 Task: Add Icelandic Provisions Plain Low Fat Thick & Creamy Skyr Icelandic Yogurt to the cart.
Action: Mouse pressed left at (17, 97)
Screenshot: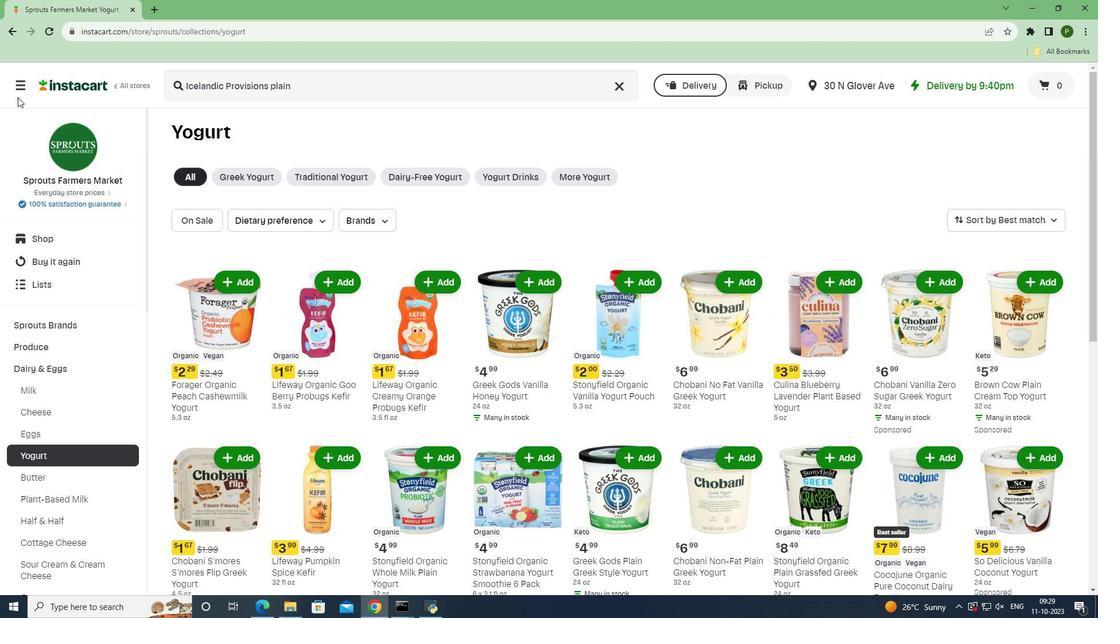 
Action: Mouse moved to (24, 76)
Screenshot: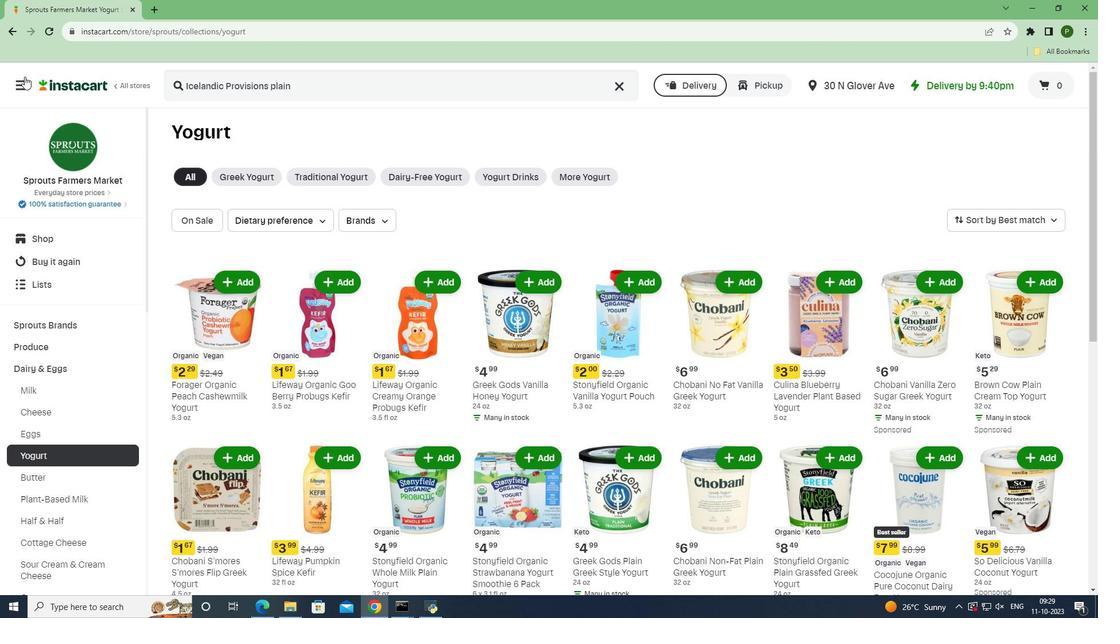 
Action: Mouse pressed left at (24, 76)
Screenshot: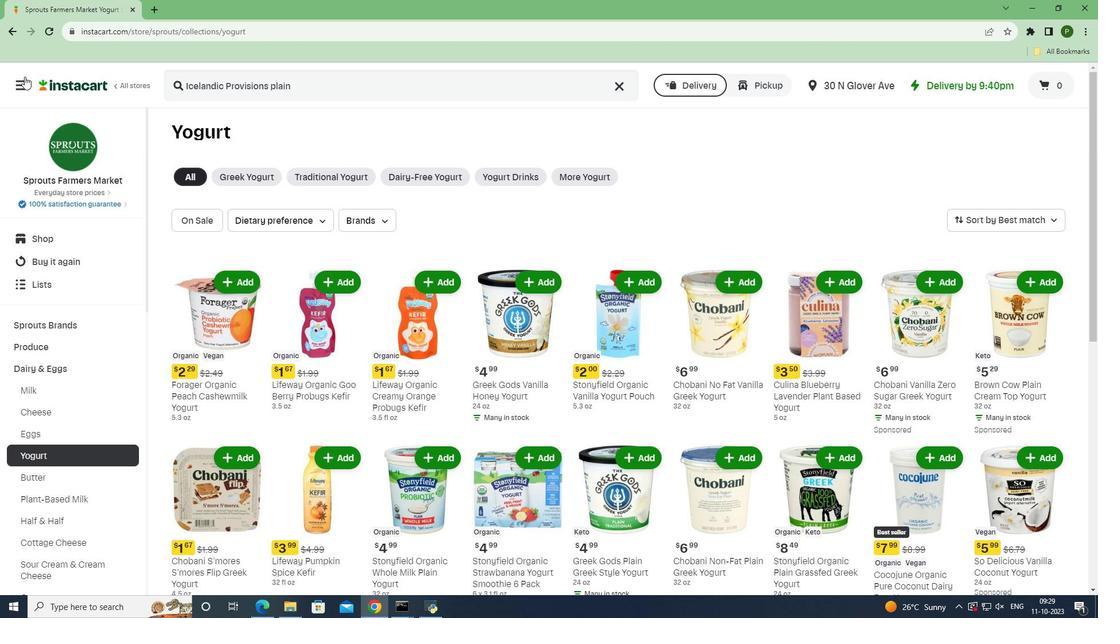 
Action: Mouse moved to (82, 297)
Screenshot: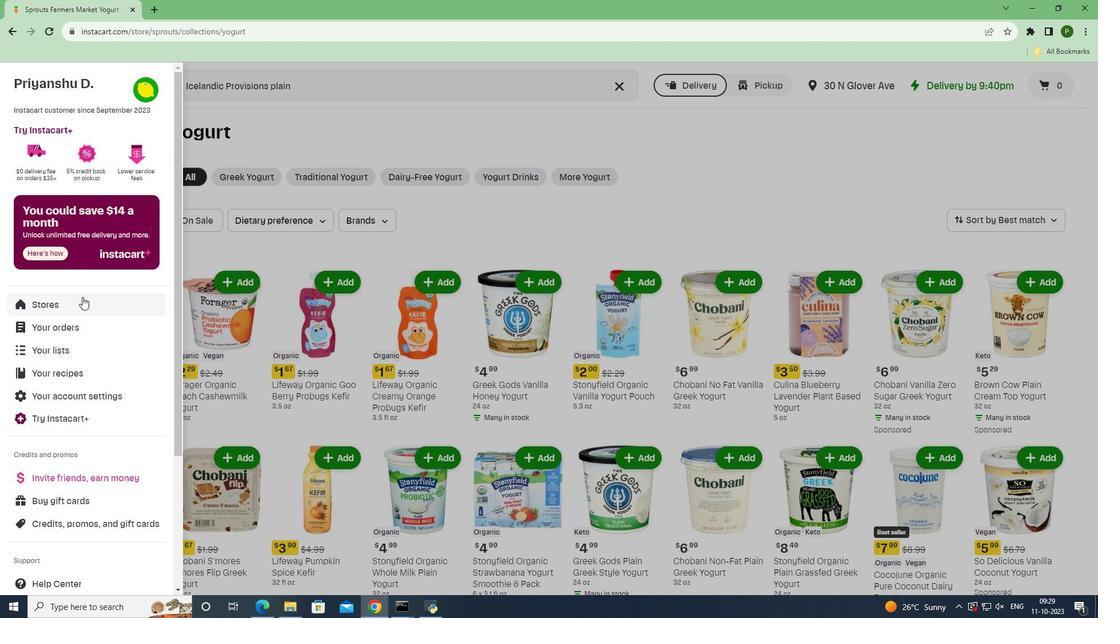 
Action: Mouse pressed left at (82, 297)
Screenshot: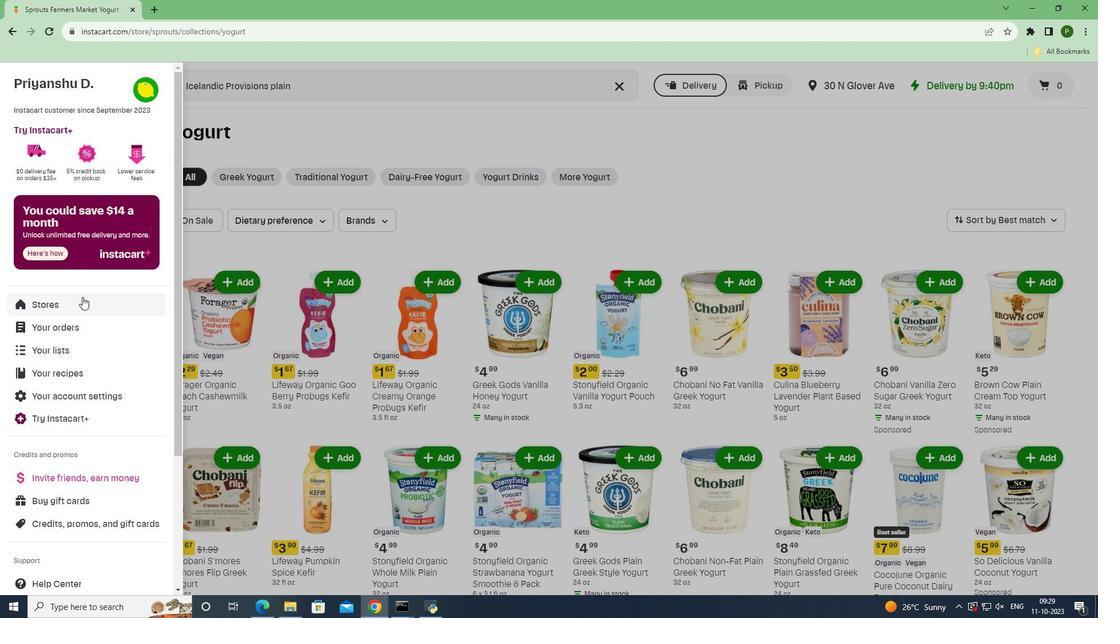 
Action: Mouse moved to (251, 140)
Screenshot: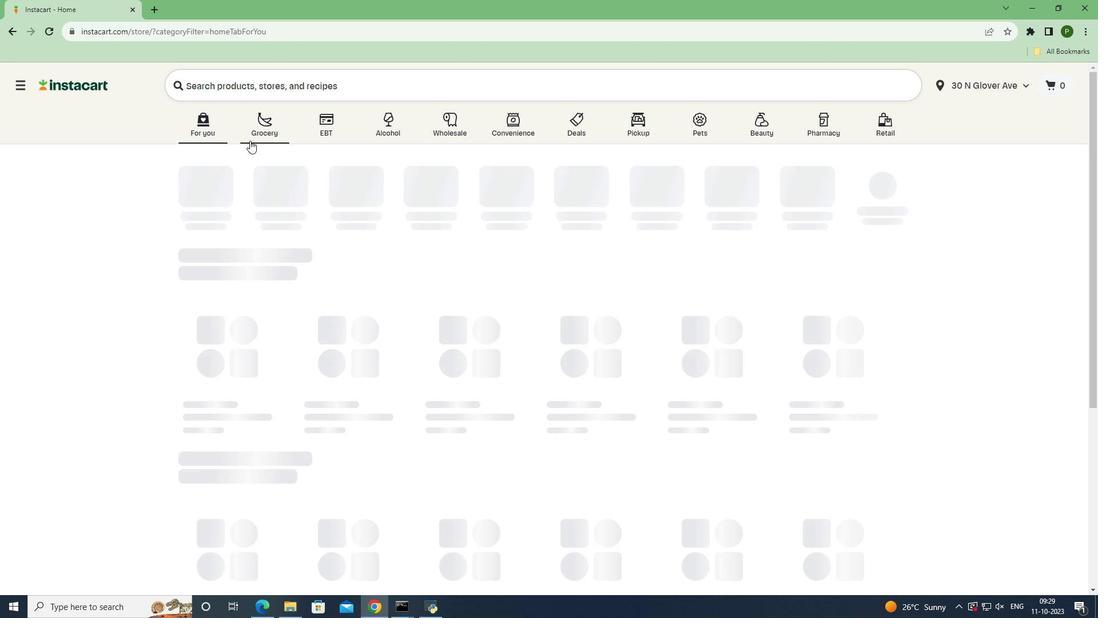 
Action: Mouse pressed left at (251, 140)
Screenshot: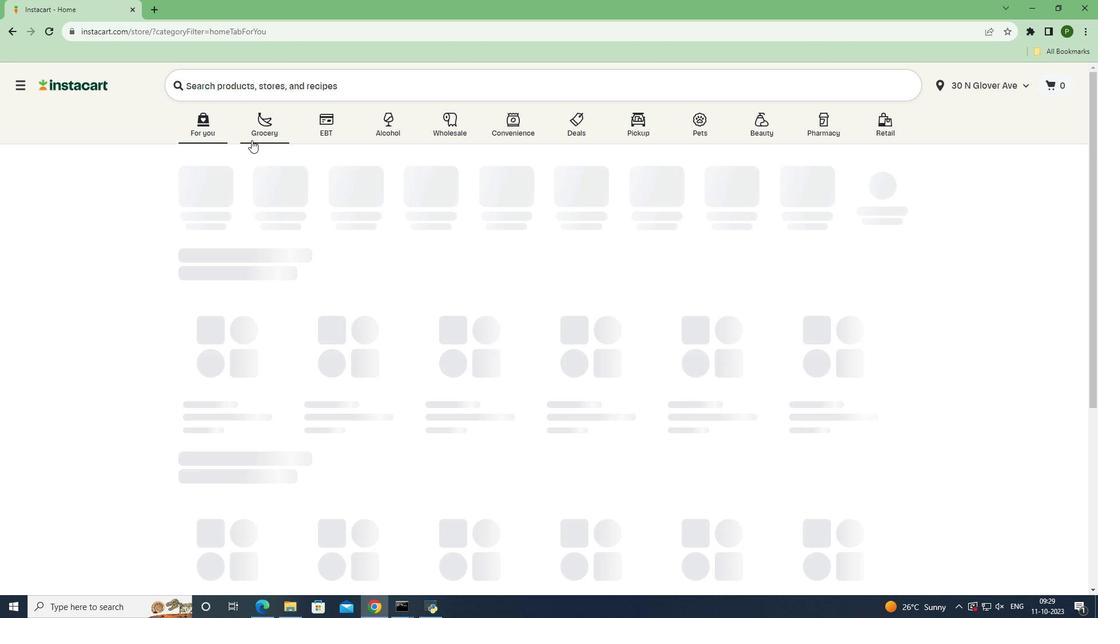 
Action: Mouse moved to (449, 267)
Screenshot: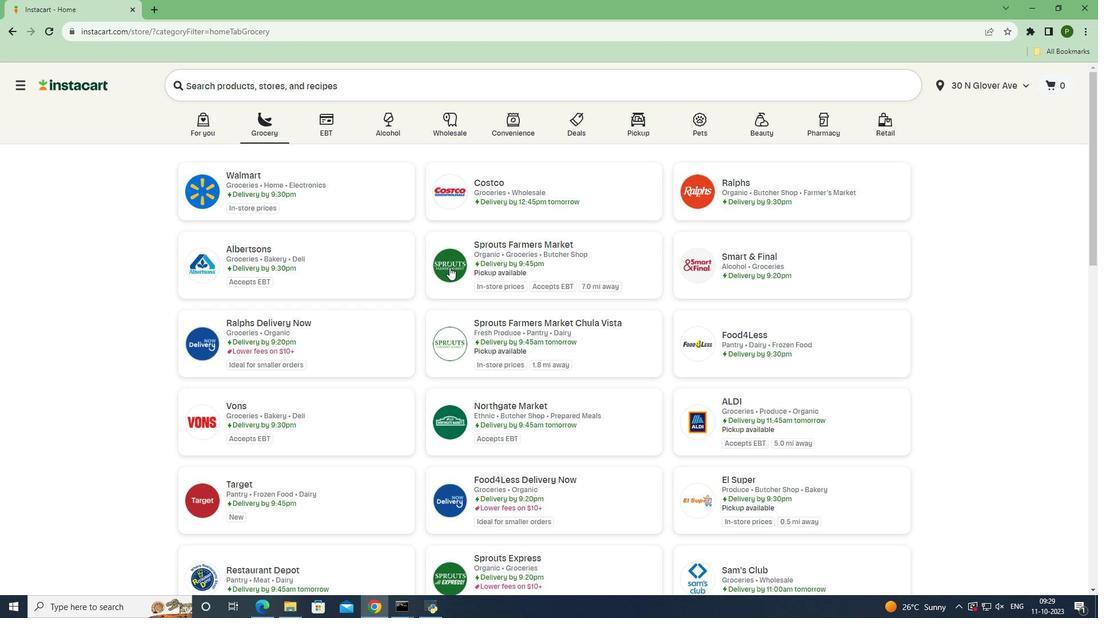 
Action: Mouse pressed left at (449, 267)
Screenshot: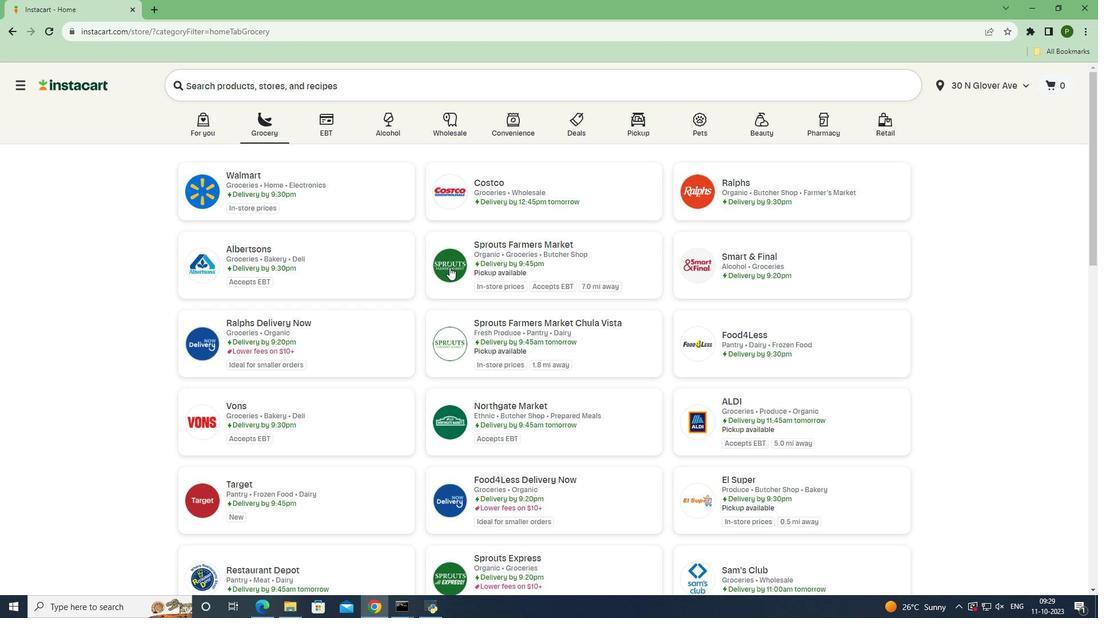 
Action: Mouse moved to (92, 371)
Screenshot: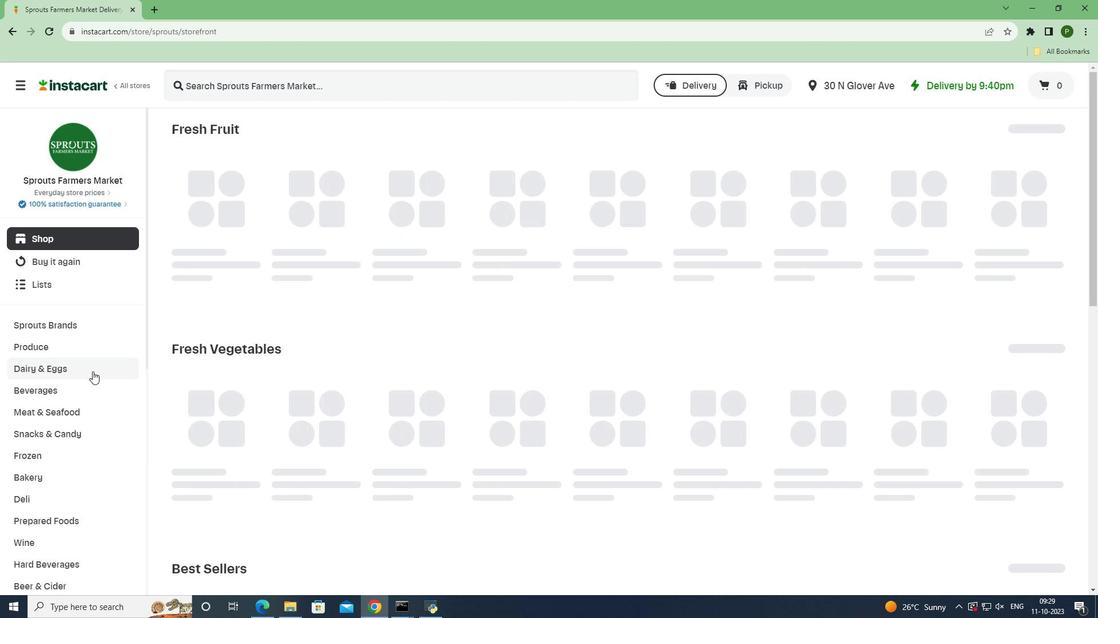 
Action: Mouse pressed left at (92, 371)
Screenshot: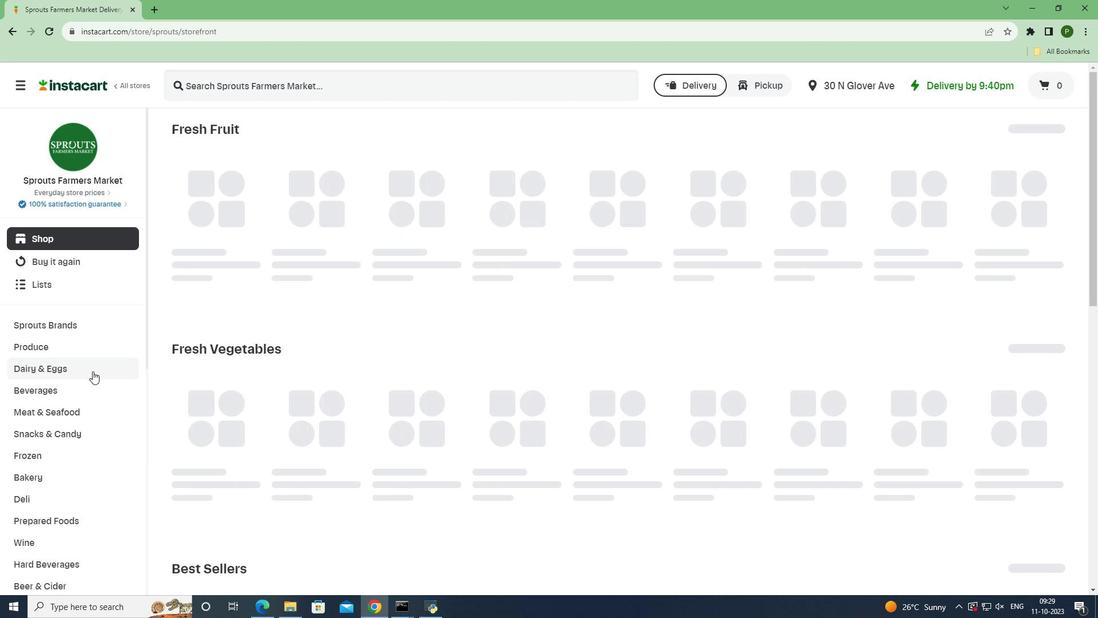 
Action: Mouse moved to (61, 463)
Screenshot: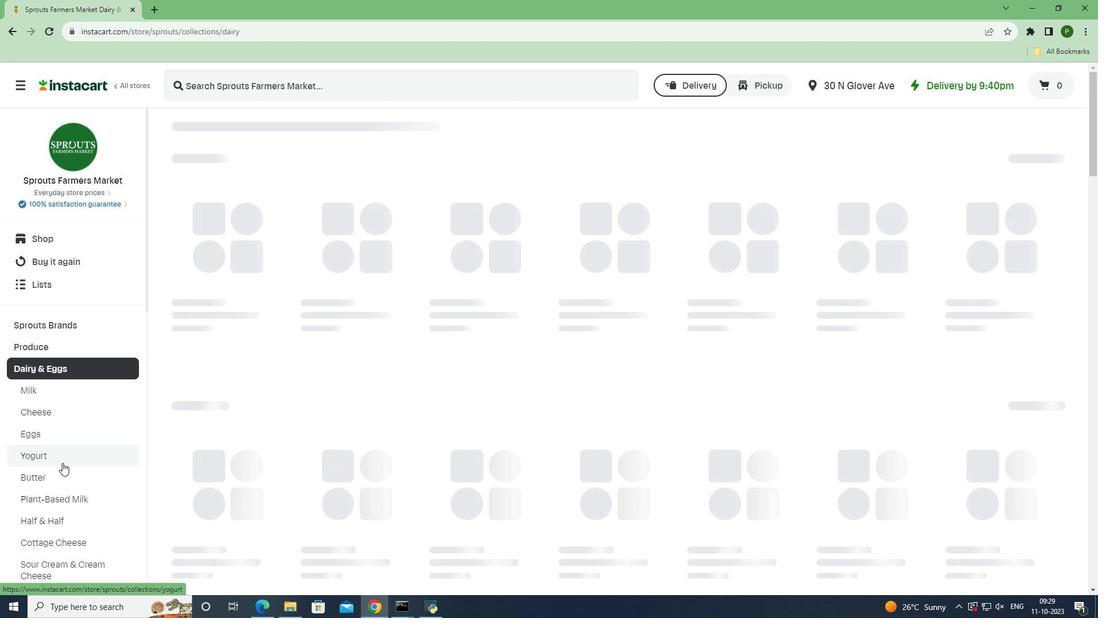 
Action: Mouse pressed left at (61, 463)
Screenshot: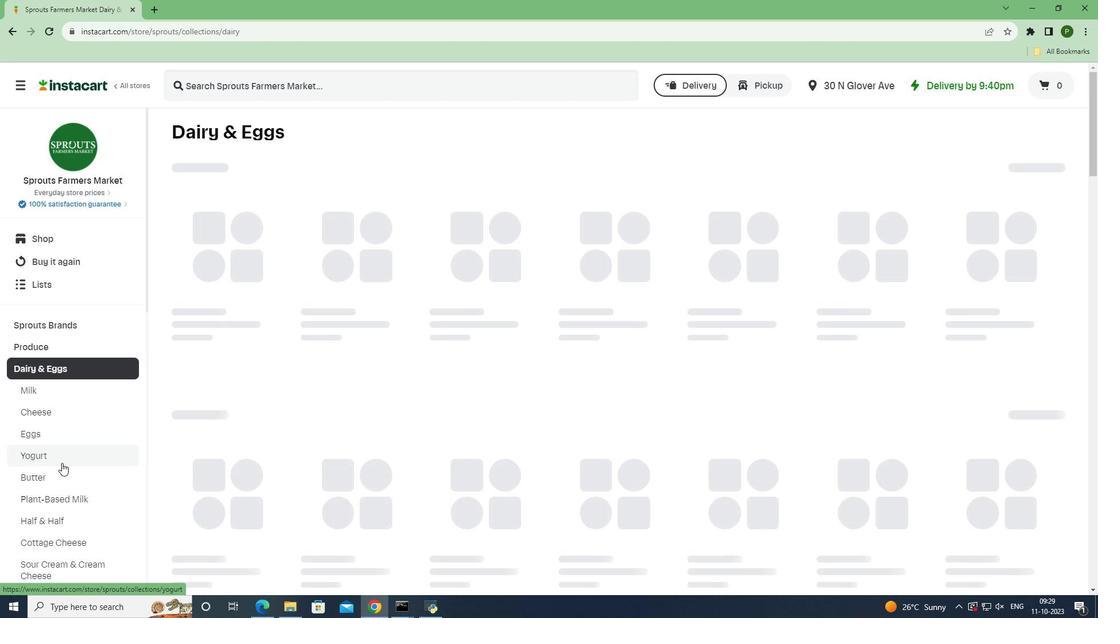 
Action: Mouse moved to (237, 80)
Screenshot: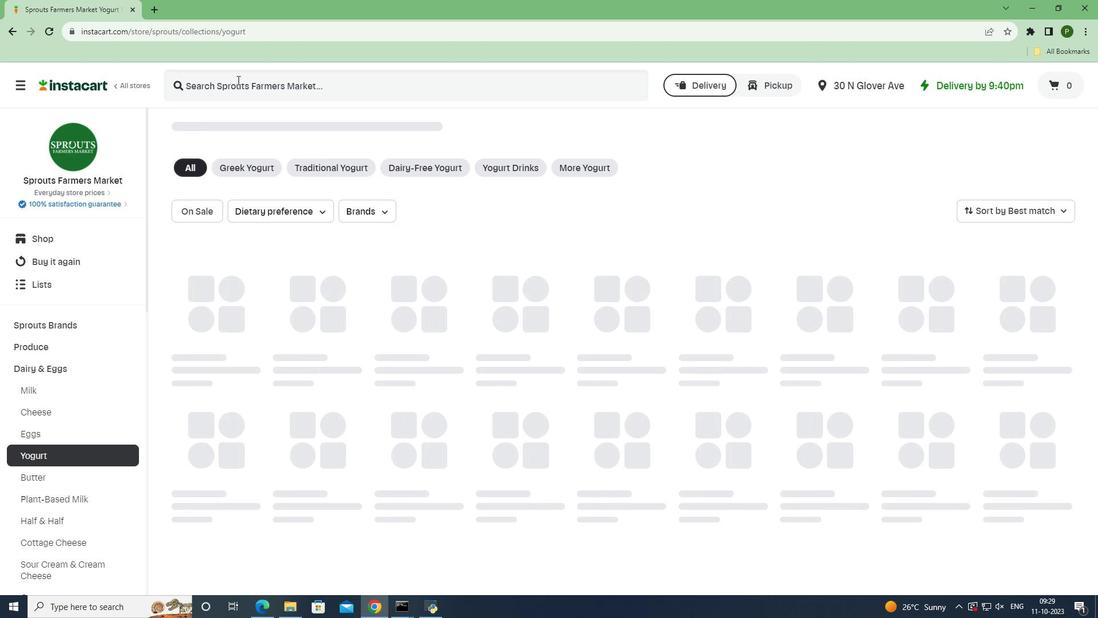 
Action: Mouse pressed left at (237, 80)
Screenshot: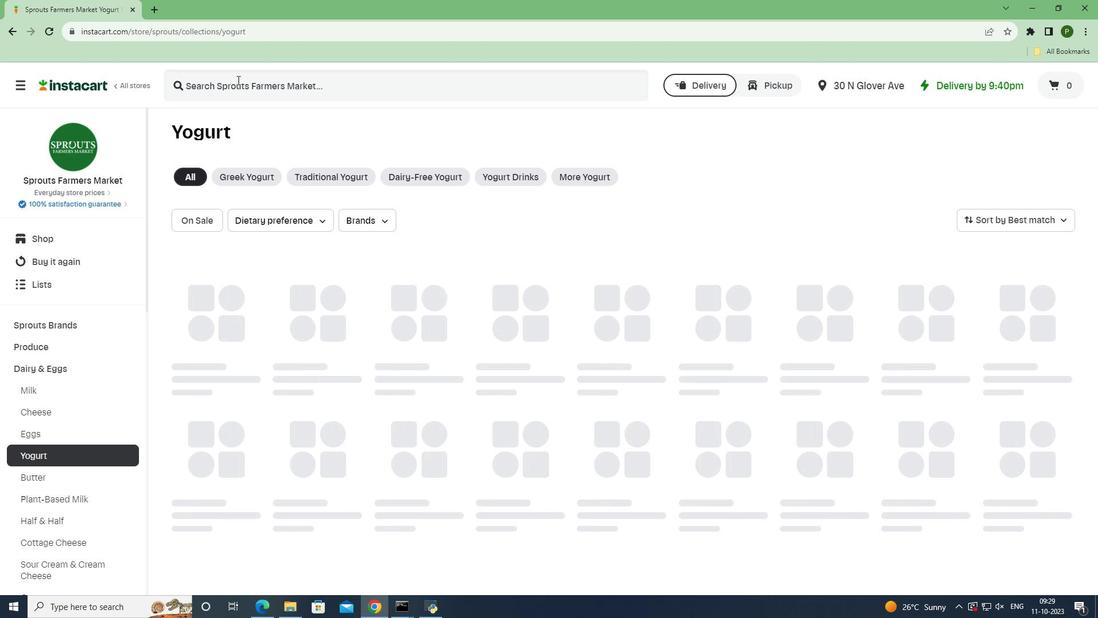 
Action: Key pressed <Key.caps_lock>I<Key.caps_lock>celandic<Key.space><Key.caps_lock>P<Key.caps_lock>rovisions<Key.space><Key.caps_lock>P<Key.caps_lock>lain<Key.space><Key.caps_lock>L<Key.caps_lock>ow<Key.space><Key.caps_lock>F<Key.caps_lock>at<Key.space><Key.caps_lock>T<Key.caps_lock>hick<Key.space><Key.shift>&<Key.space><Key.caps_lock>C<Key.caps_lock>reamy<Key.space><Key.caps_lock>S<Key.caps_lock>kyr<Key.space><Key.caps_lock>I<Key.caps_lock>celandic<Key.space><Key.caps_lock>Y<Key.caps_lock>ogurt<Key.space><Key.enter>
Screenshot: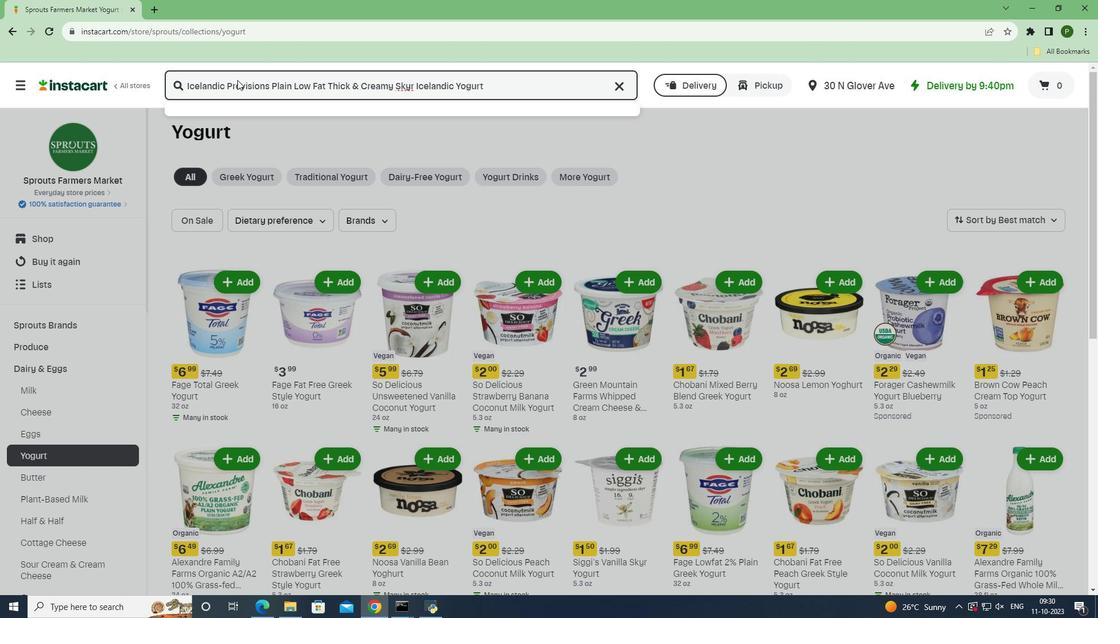 
Action: Mouse moved to (319, 200)
Screenshot: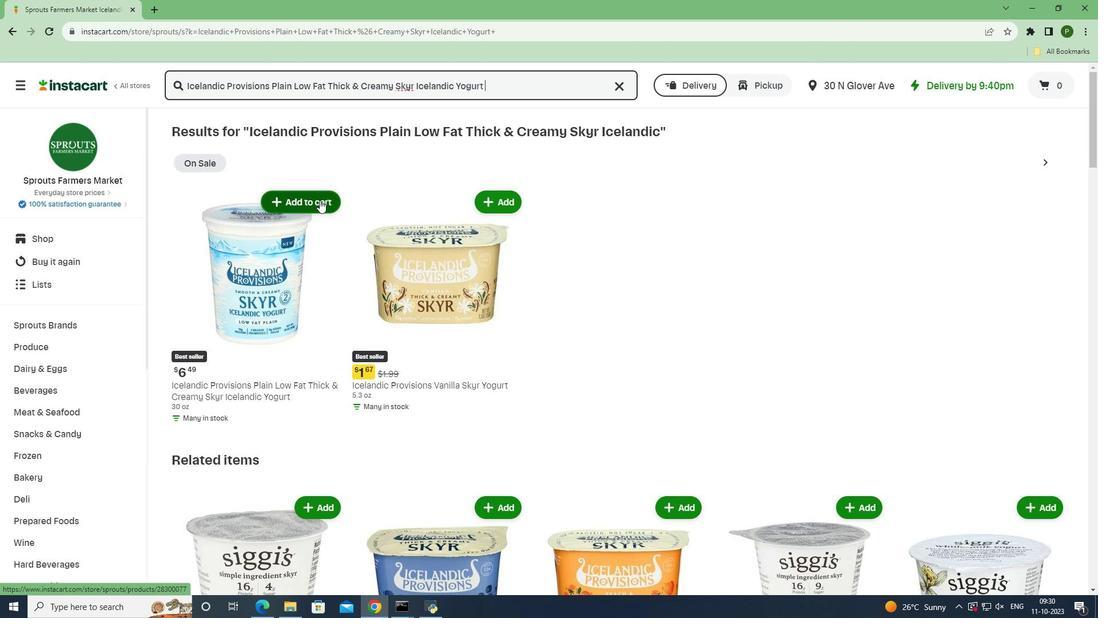 
Action: Mouse pressed left at (319, 200)
Screenshot: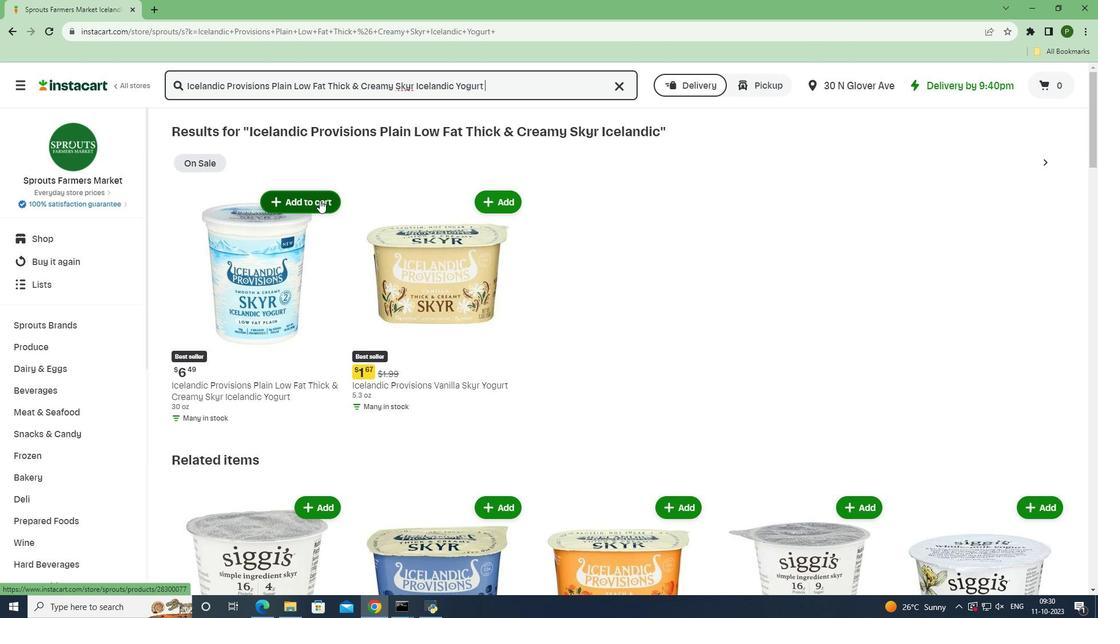 
Action: Mouse moved to (348, 243)
Screenshot: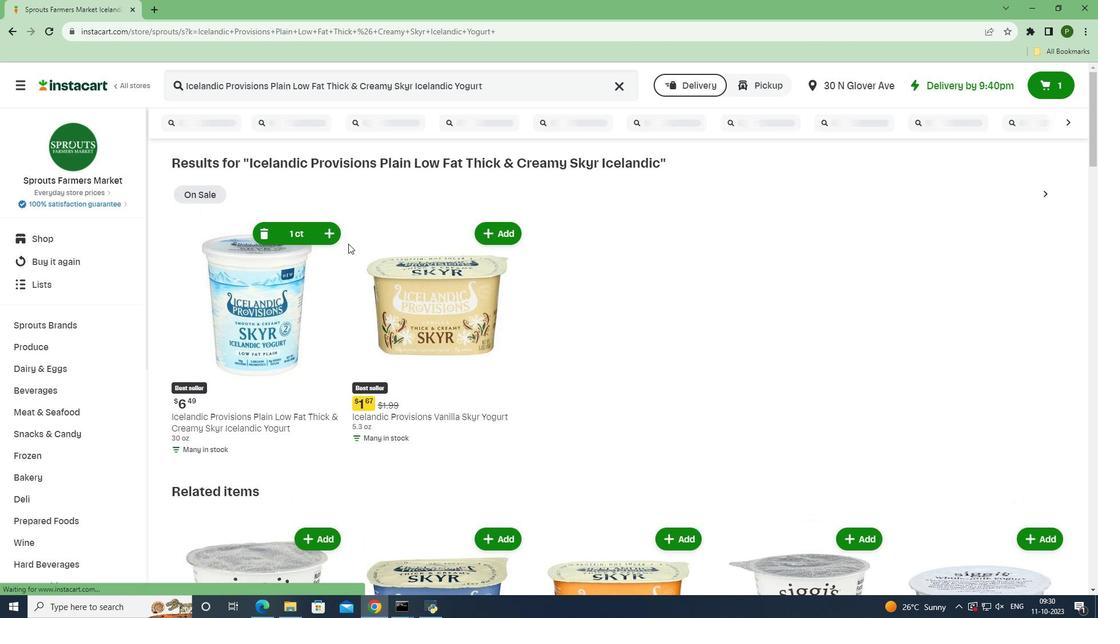 
